 Task: Add the description "Digital dependence fuels the social dilemma." and apply the Custom angle as "0°".
Action: Mouse moved to (164, 153)
Screenshot: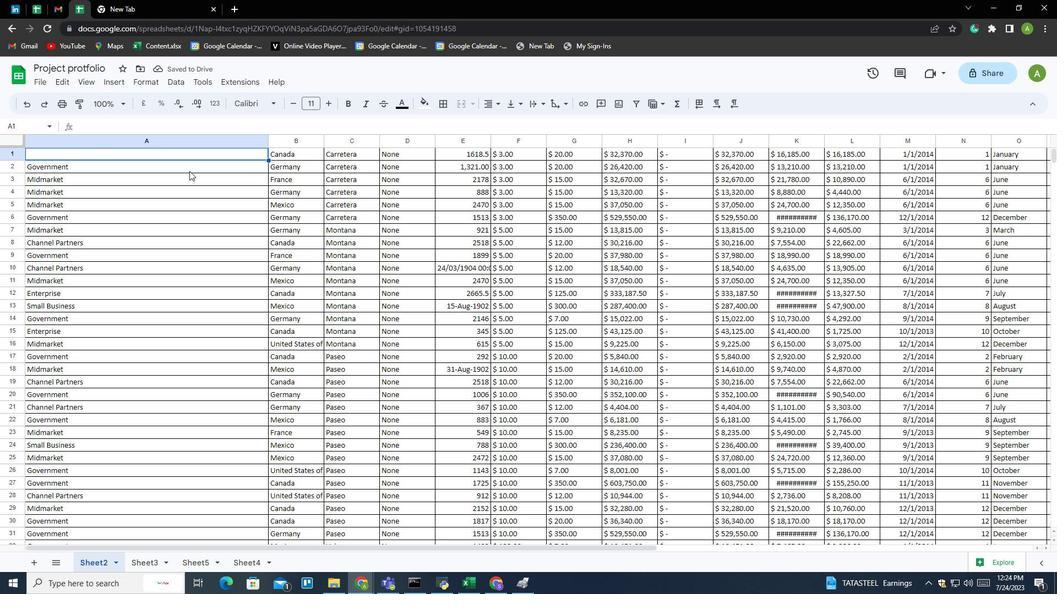 
Action: Mouse pressed left at (164, 153)
Screenshot: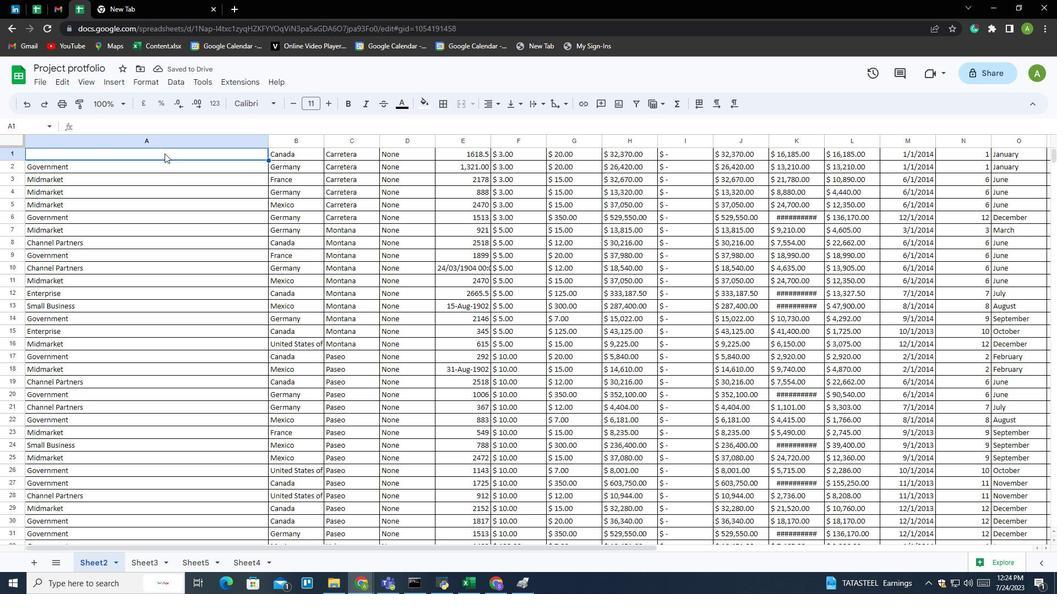 
Action: Key pressed <Key.shift>Dit<Key.backspace>gital<Key.space>dependence<Key.space>fuels<Key.space>the<Key.space>social<Key.space>dilemma.
Screenshot: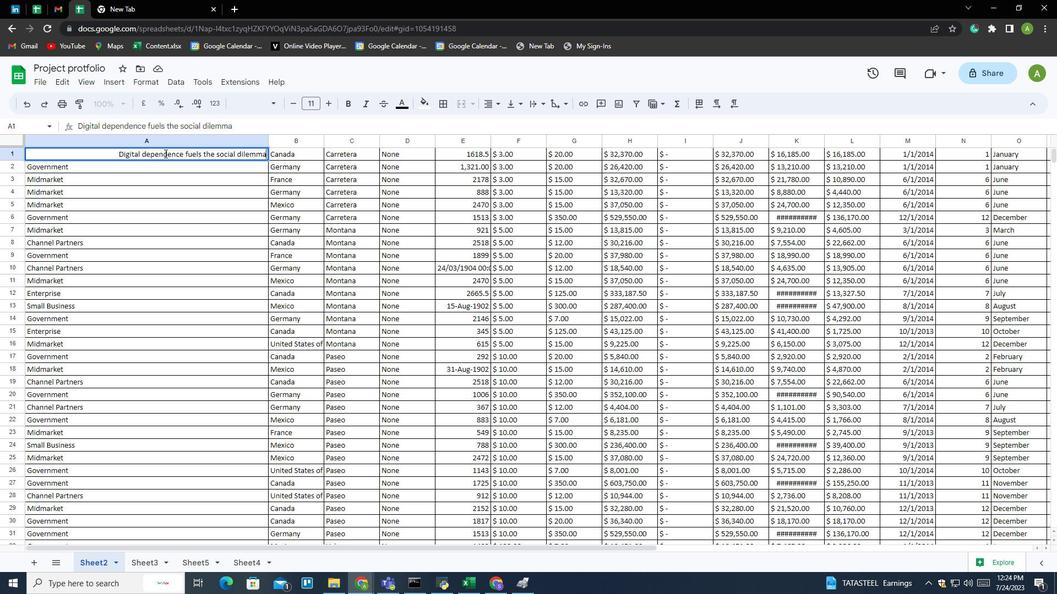 
Action: Mouse moved to (565, 102)
Screenshot: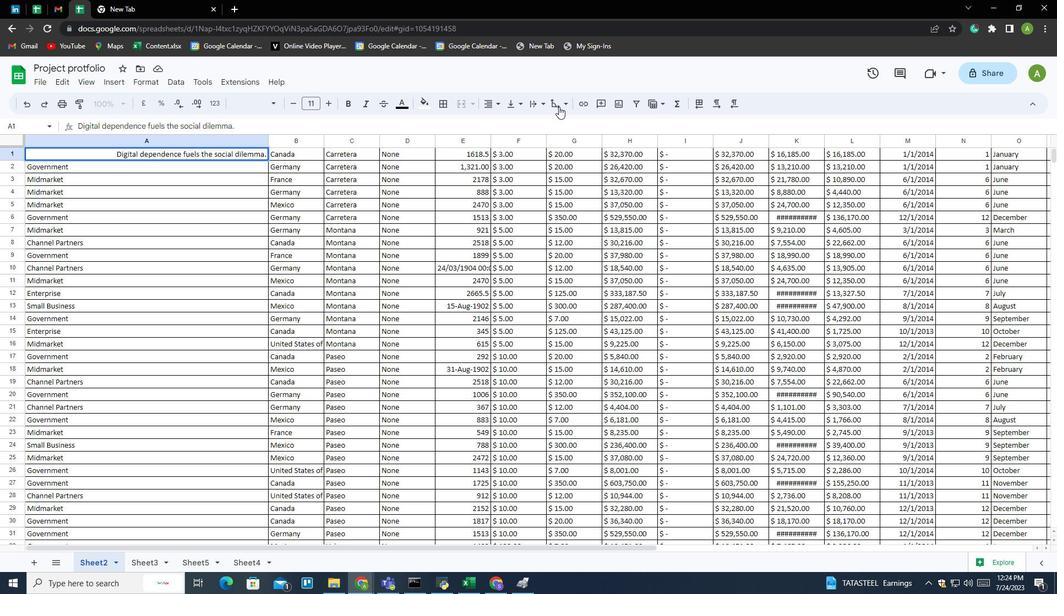 
Action: Mouse pressed left at (565, 102)
Screenshot: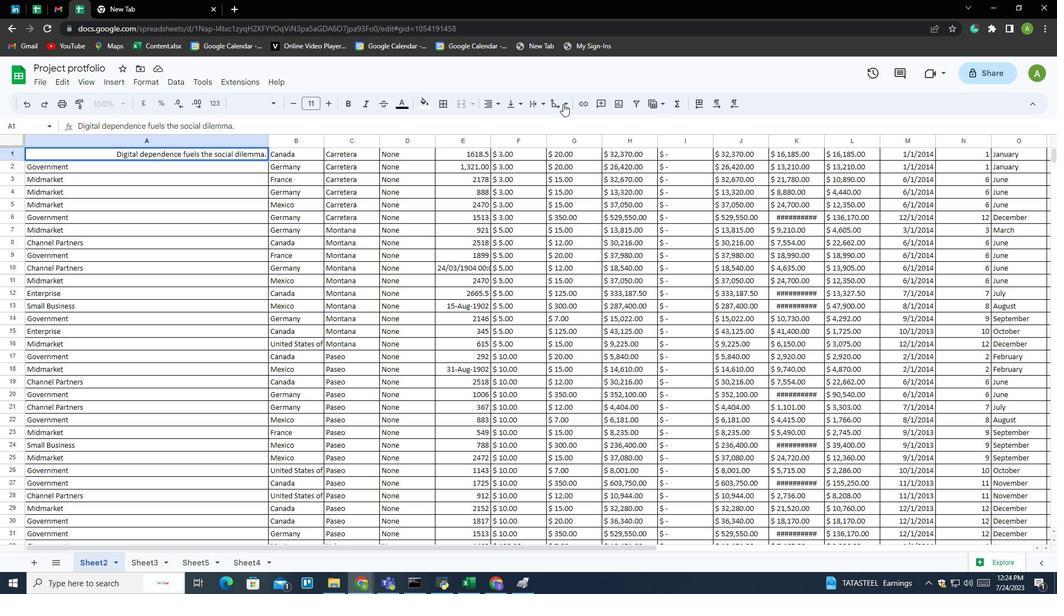 
Action: Mouse moved to (669, 126)
Screenshot: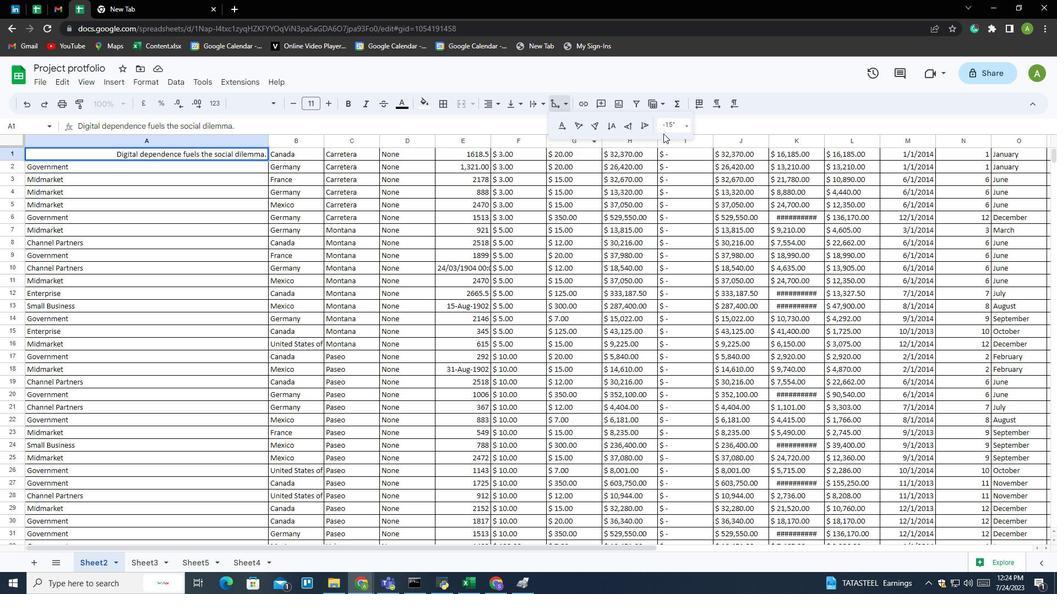 
Action: Mouse pressed left at (669, 126)
Screenshot: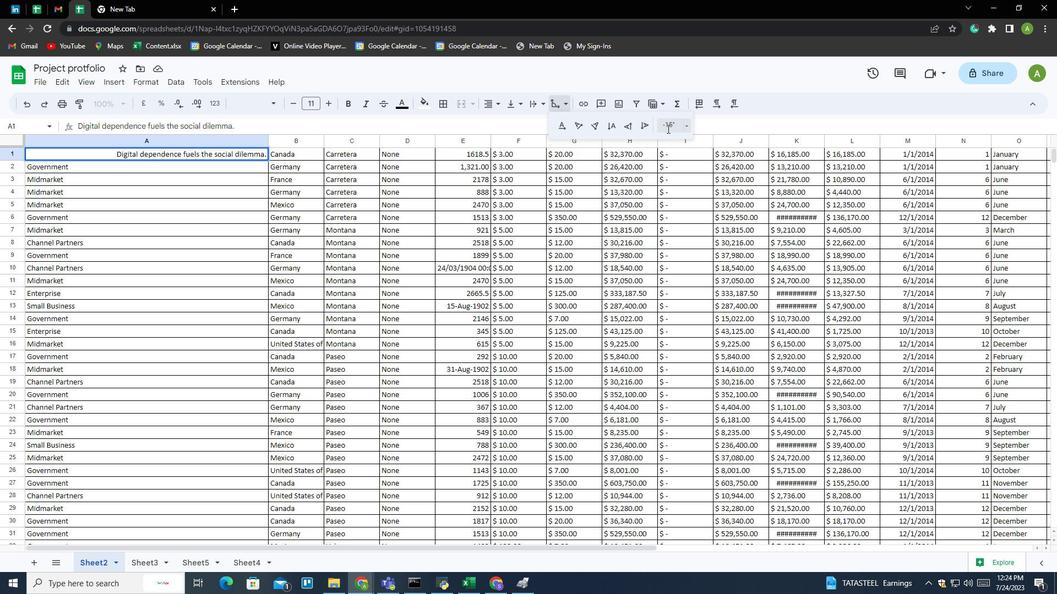 
Action: Mouse moved to (668, 251)
Screenshot: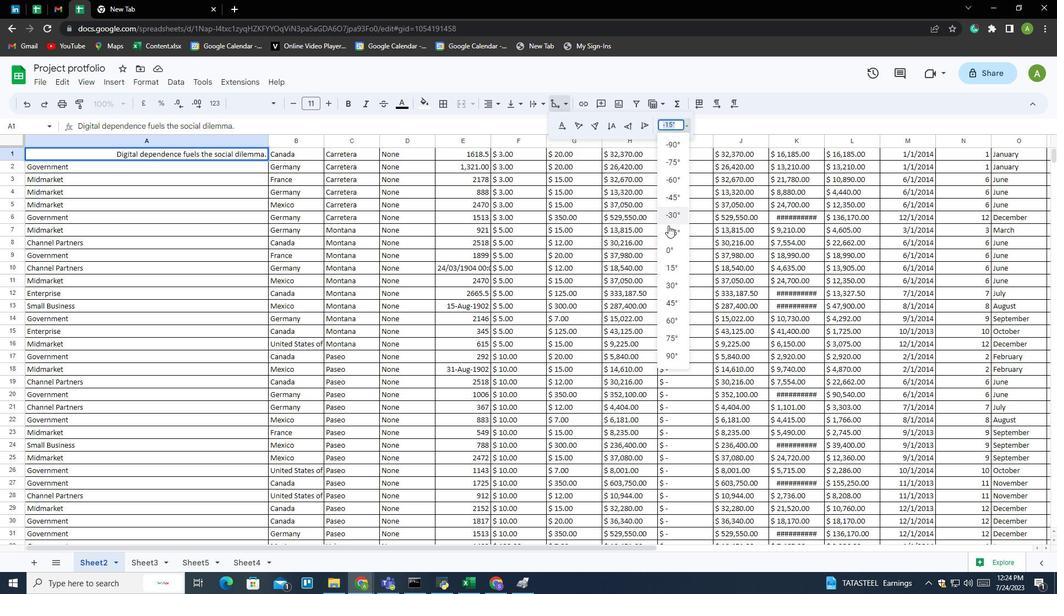 
Action: Mouse pressed left at (668, 251)
Screenshot: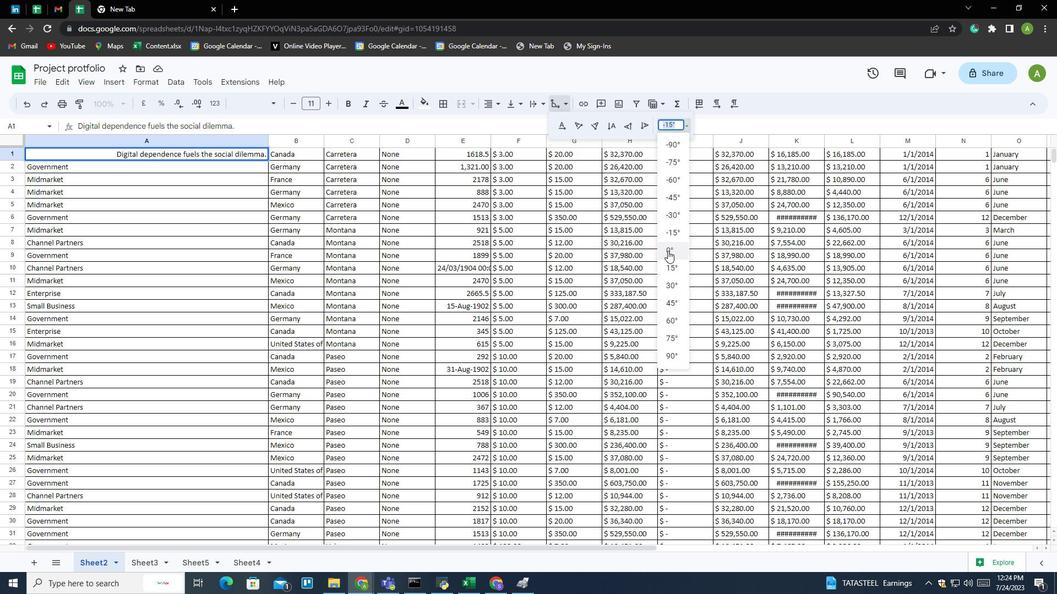 
Action: Mouse moved to (657, 248)
Screenshot: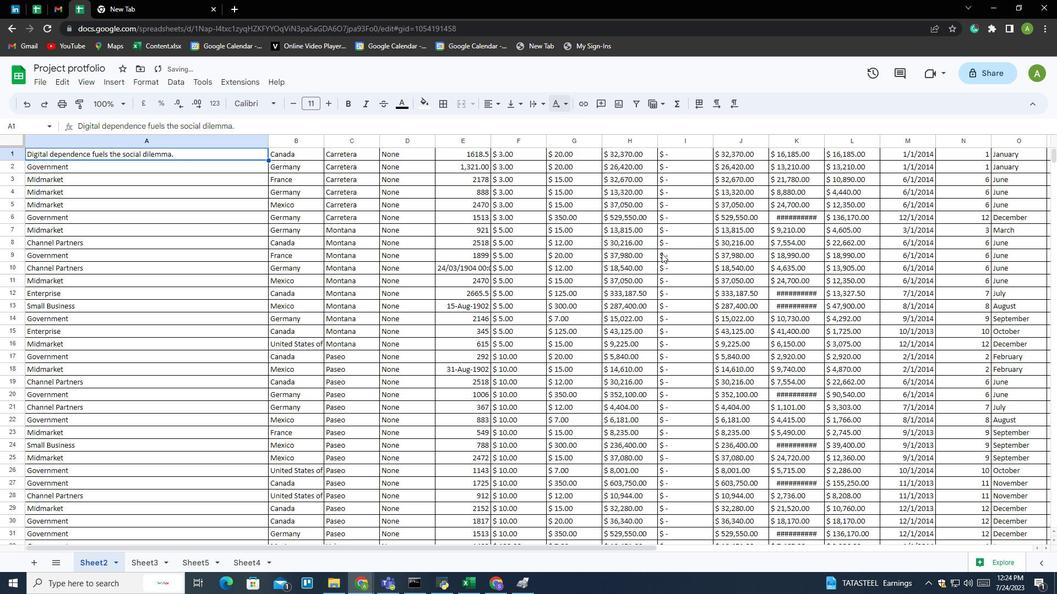 
